 Task: Apply layout blank in current slide.
Action: Mouse moved to (342, 85)
Screenshot: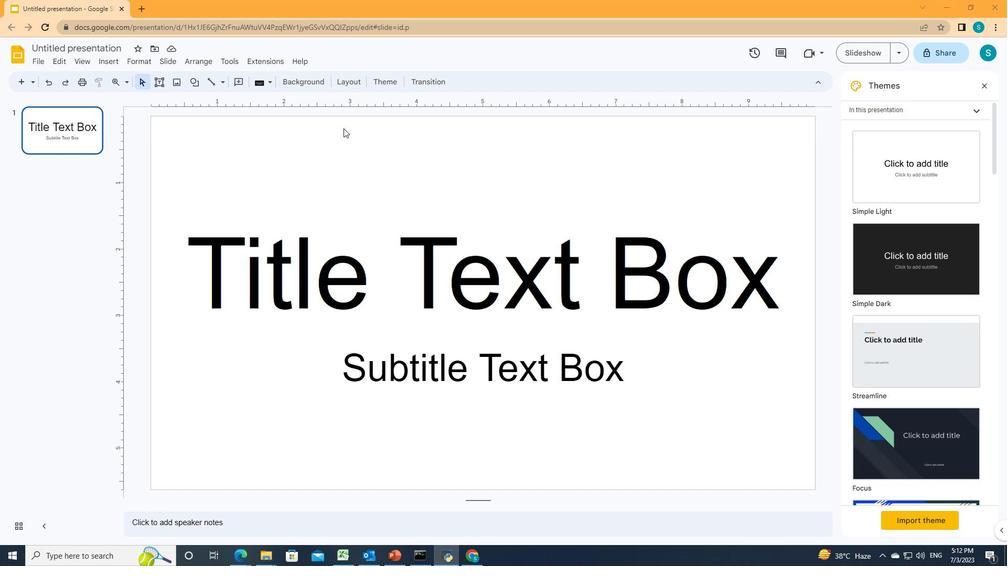 
Action: Mouse pressed left at (342, 85)
Screenshot: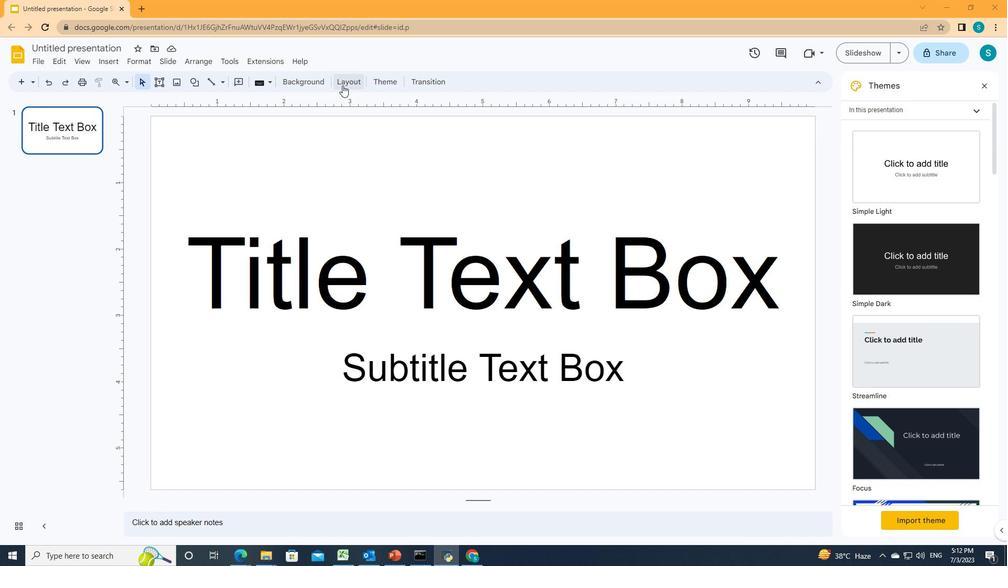 
Action: Mouse moved to (443, 276)
Screenshot: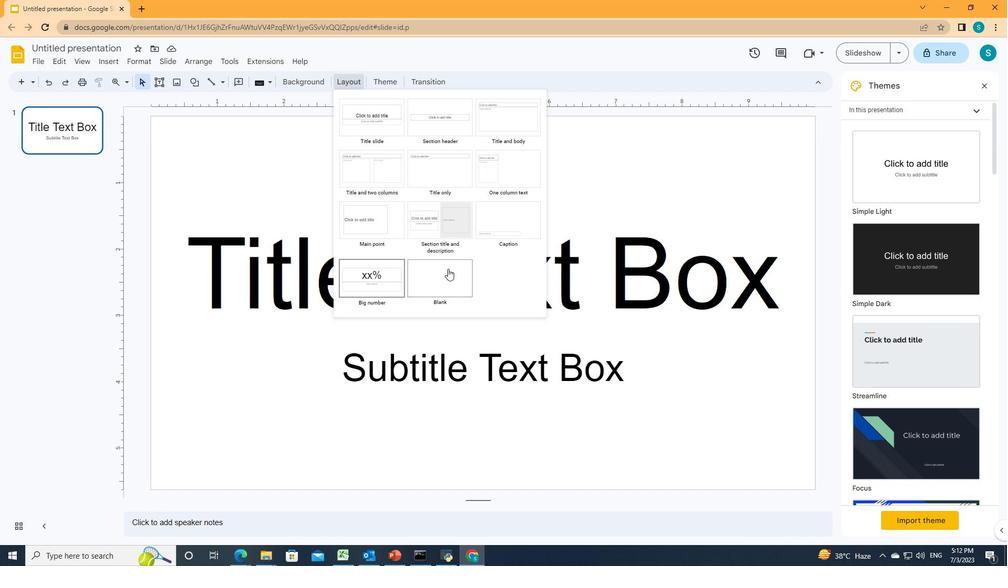 
Action: Mouse pressed left at (443, 276)
Screenshot: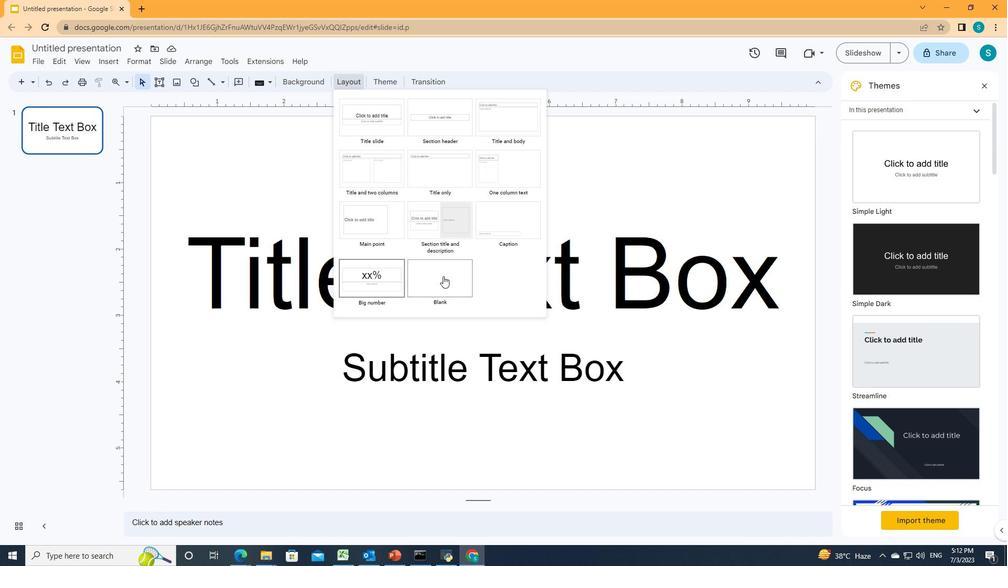 
Action: Mouse moved to (440, 285)
Screenshot: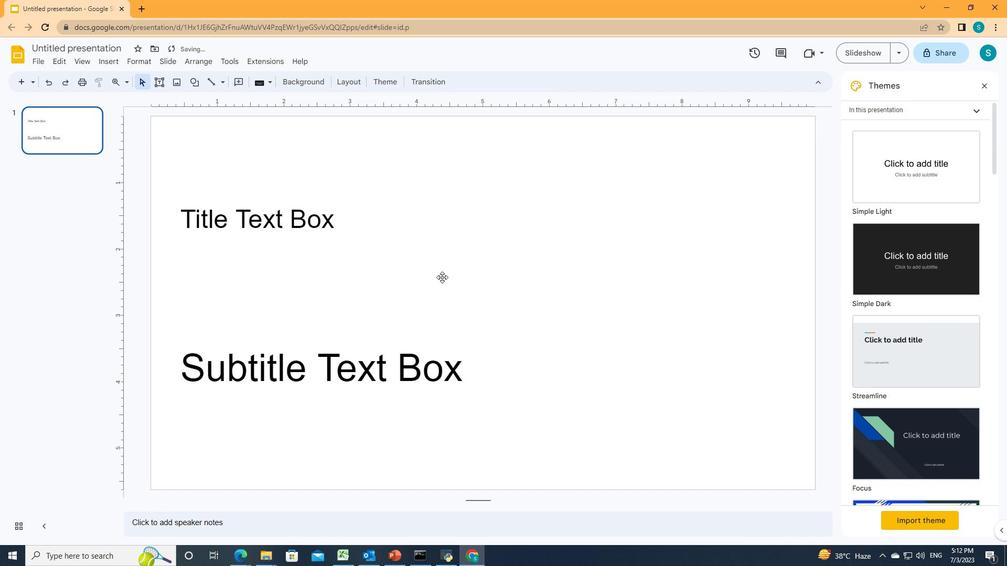 
